 Task: Search for emails with normal importance in Outlook.
Action: Mouse moved to (268, 12)
Screenshot: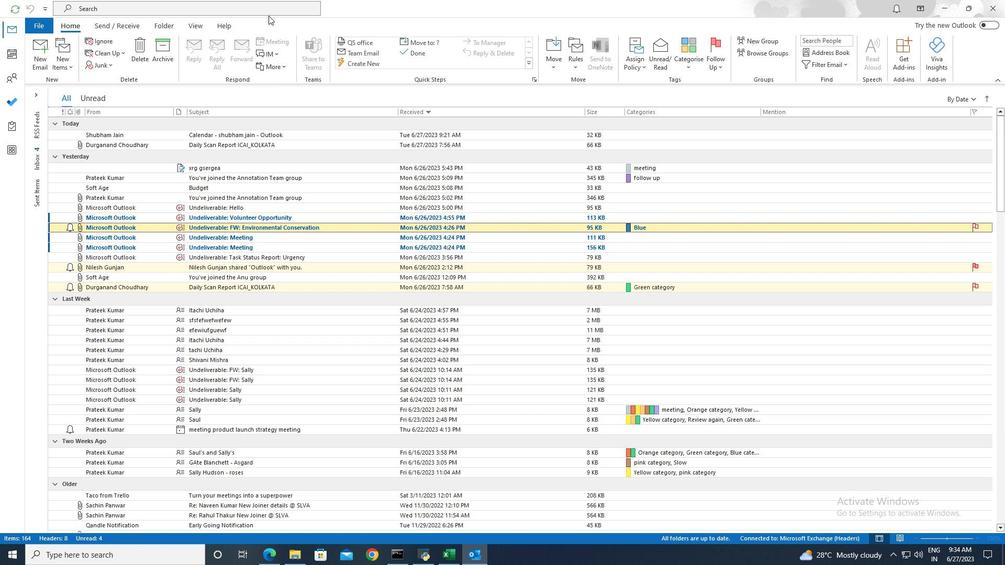 
Action: Mouse pressed left at (268, 12)
Screenshot: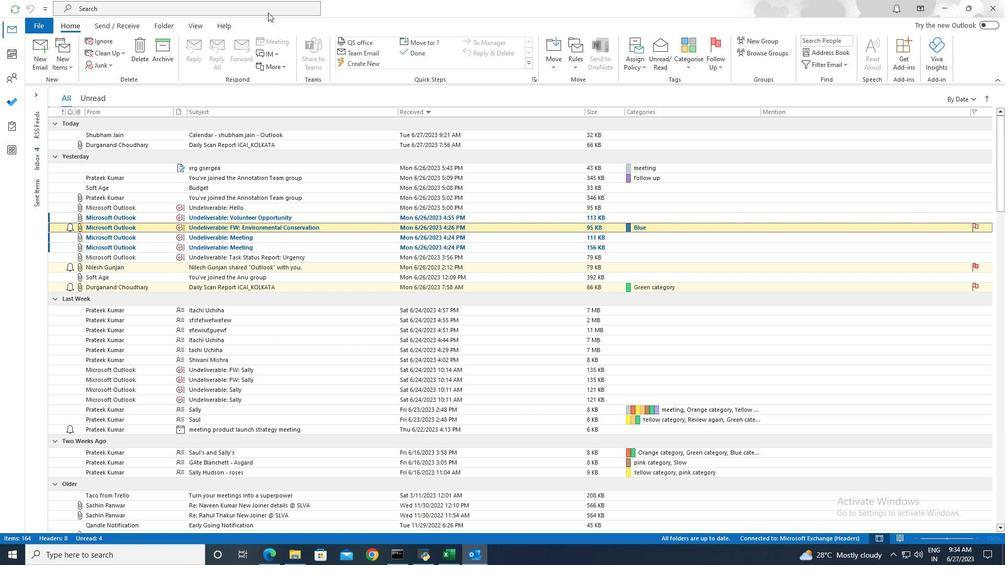 
Action: Mouse moved to (359, 11)
Screenshot: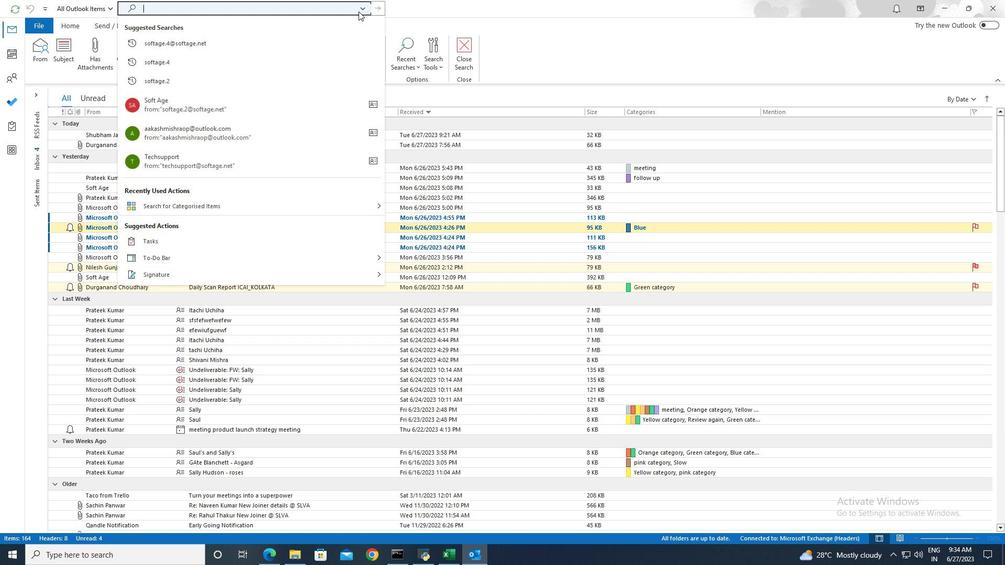 
Action: Mouse pressed left at (359, 11)
Screenshot: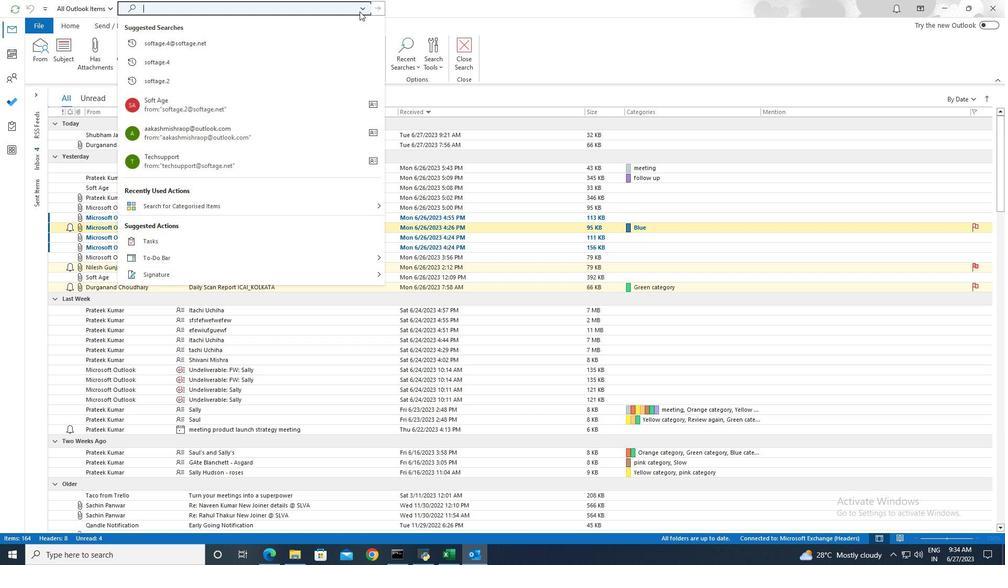 
Action: Mouse moved to (201, 179)
Screenshot: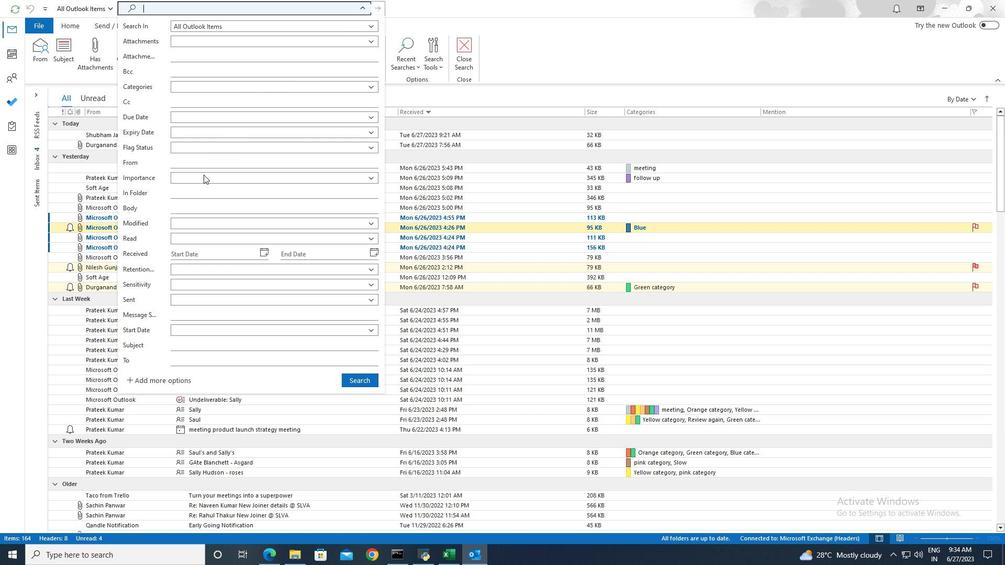 
Action: Mouse pressed left at (201, 179)
Screenshot: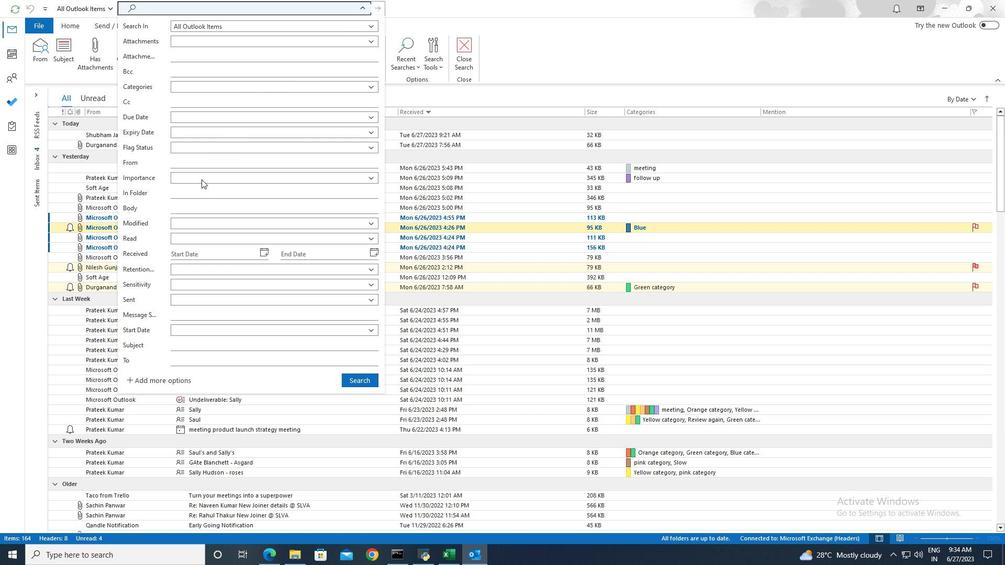 
Action: Mouse moved to (200, 205)
Screenshot: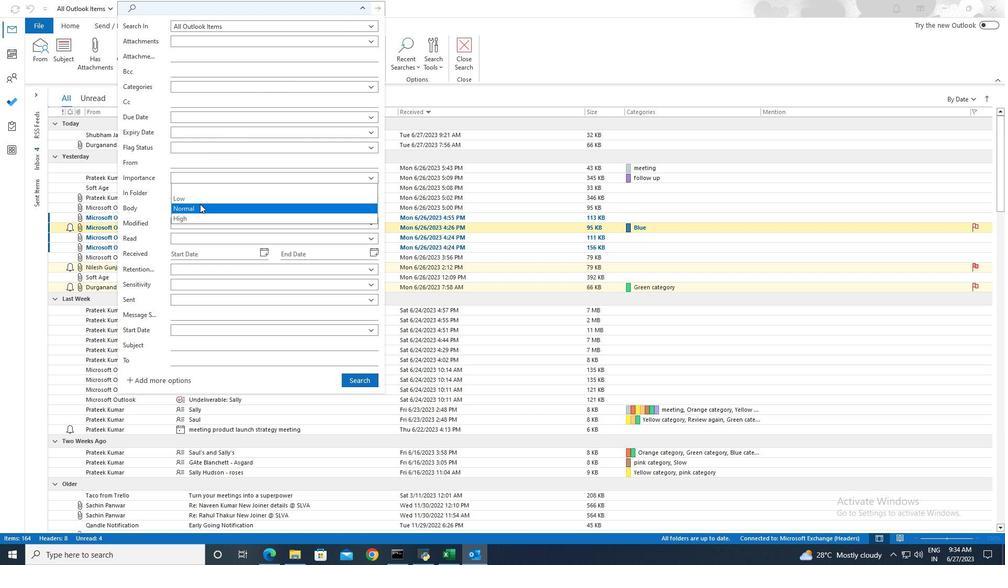 
Action: Mouse pressed left at (200, 205)
Screenshot: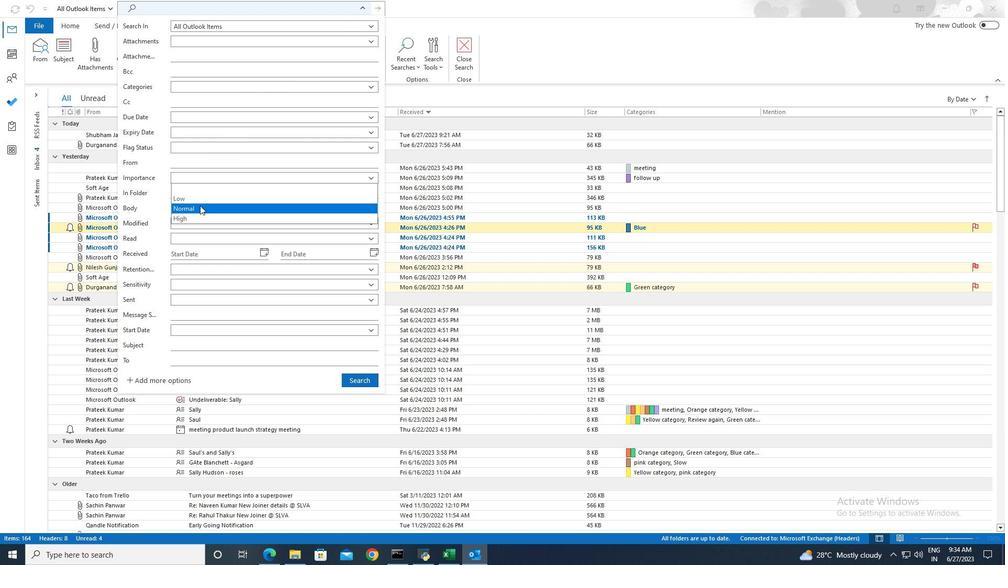 
Action: Mouse moved to (361, 378)
Screenshot: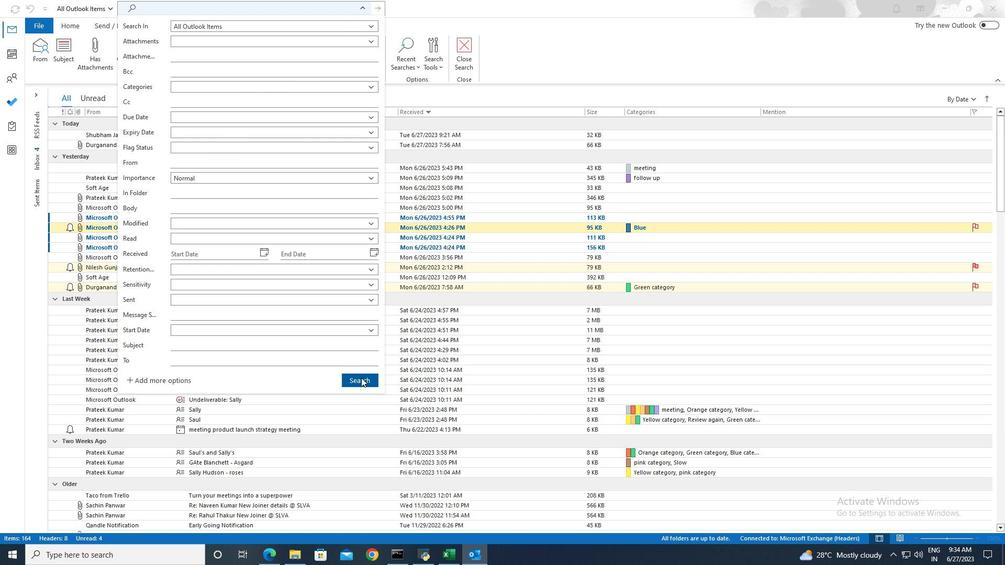 
Action: Mouse pressed left at (361, 378)
Screenshot: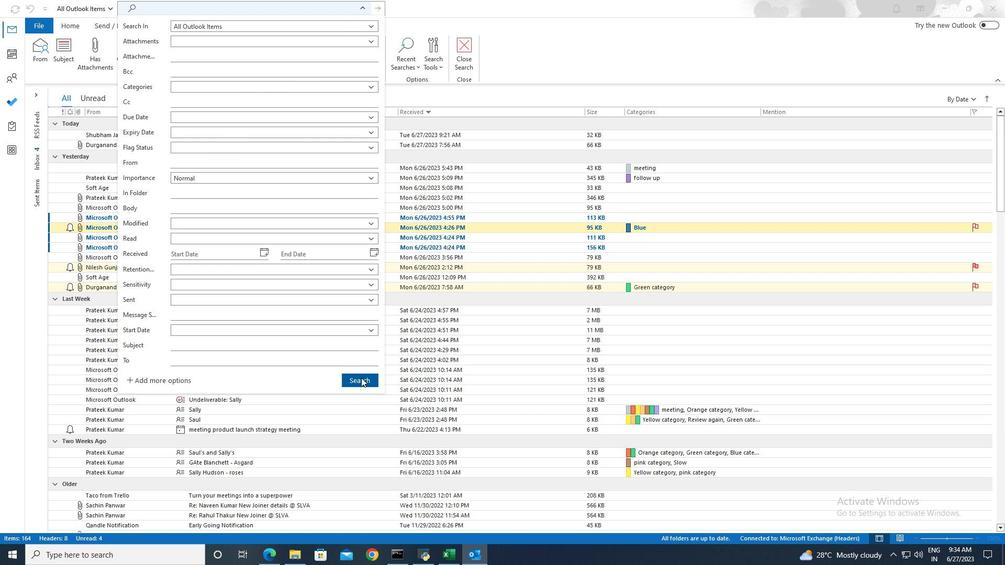 
Action: Mouse moved to (361, 378)
Screenshot: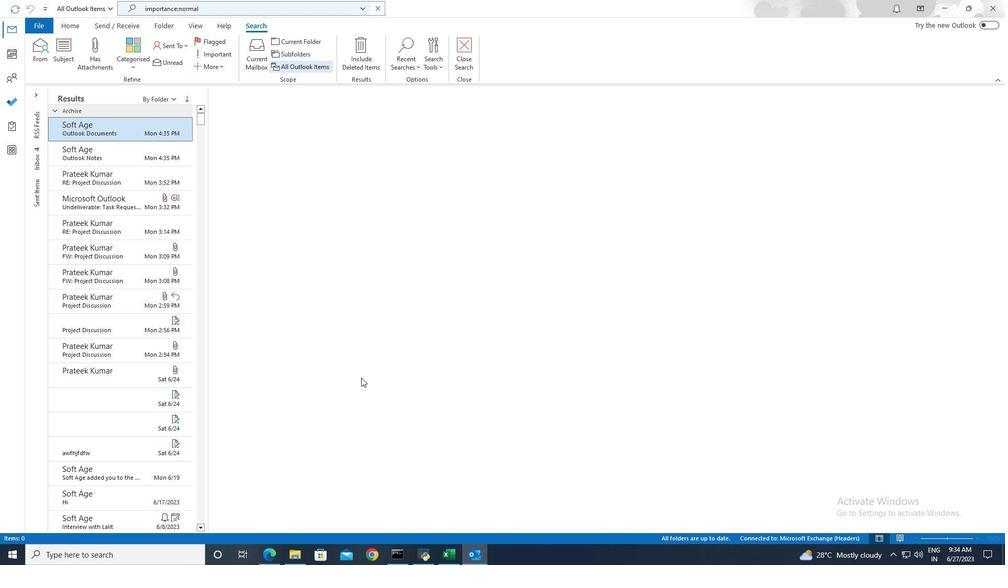 
